 Task: Change the minimum GOP size for "H.264/MPEG-4 Part 10/AVC encoder (x264 10-bit)" to 25.
Action: Mouse moved to (112, 11)
Screenshot: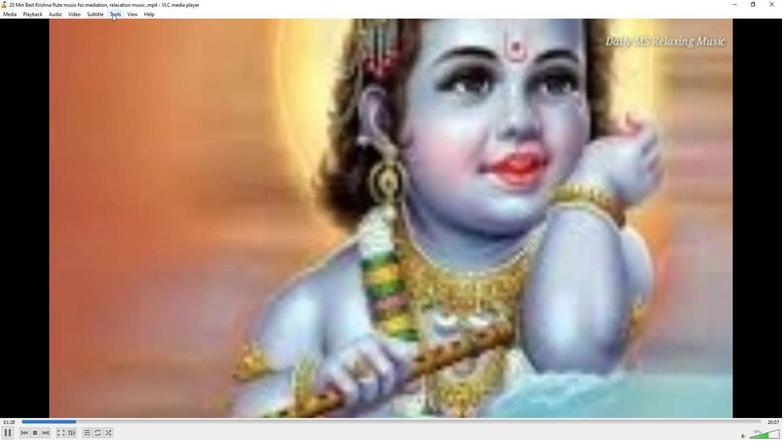 
Action: Mouse pressed left at (112, 11)
Screenshot: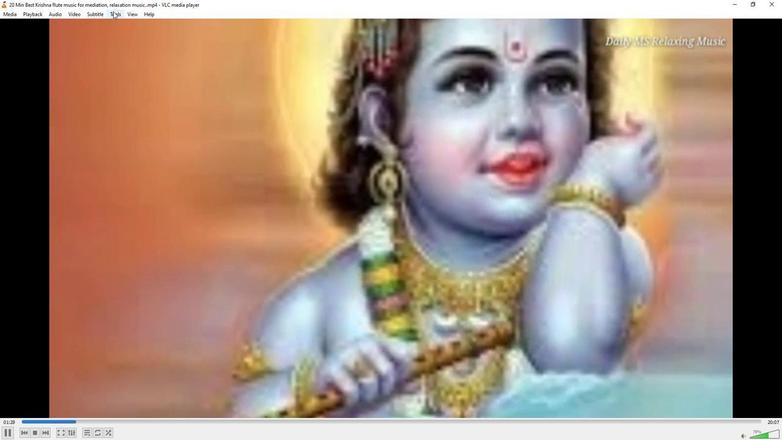 
Action: Mouse moved to (127, 110)
Screenshot: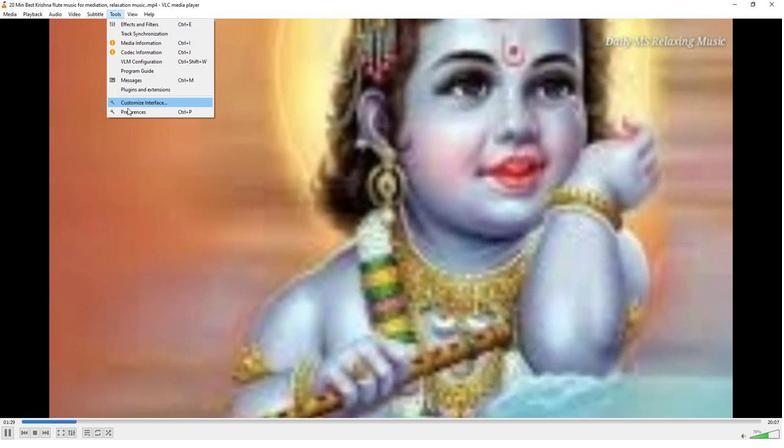 
Action: Mouse pressed left at (127, 110)
Screenshot: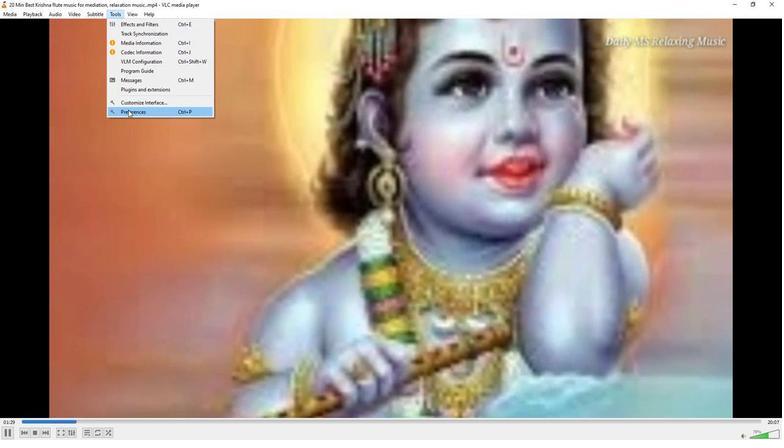 
Action: Mouse moved to (252, 358)
Screenshot: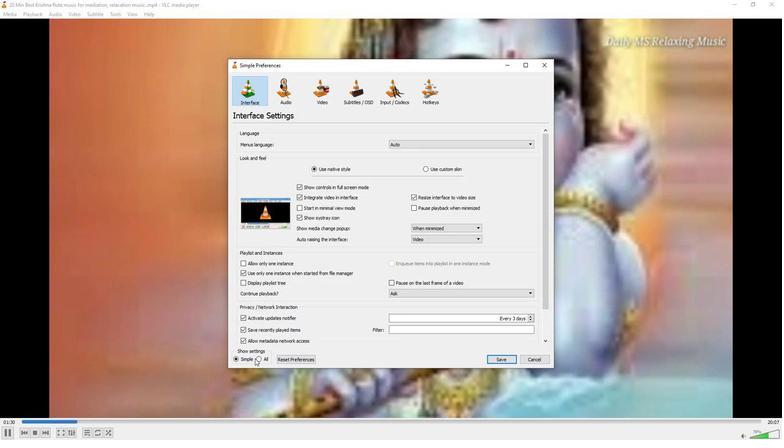 
Action: Mouse pressed left at (252, 358)
Screenshot: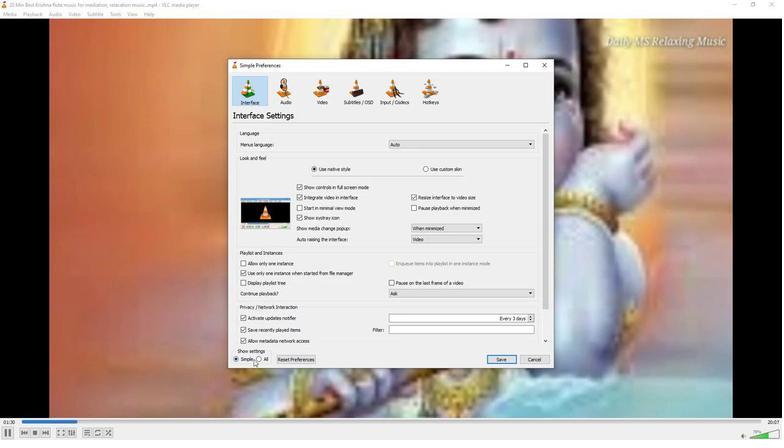 
Action: Mouse moved to (256, 360)
Screenshot: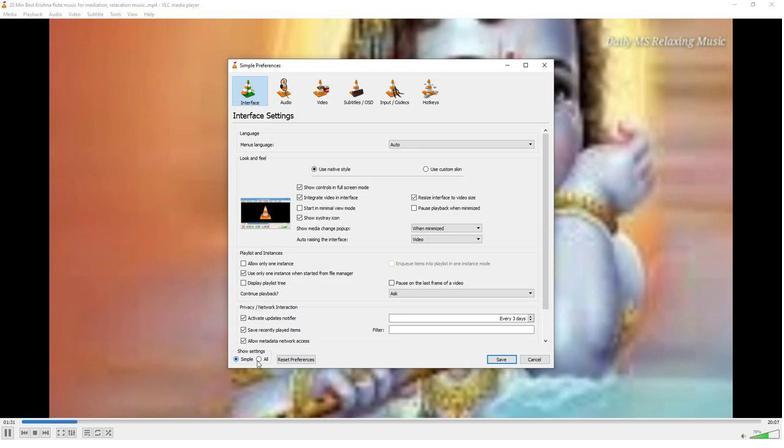
Action: Mouse pressed left at (256, 360)
Screenshot: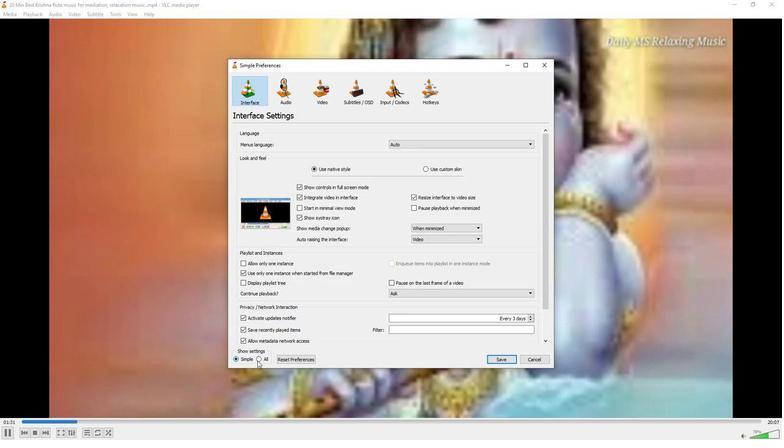 
Action: Mouse moved to (249, 274)
Screenshot: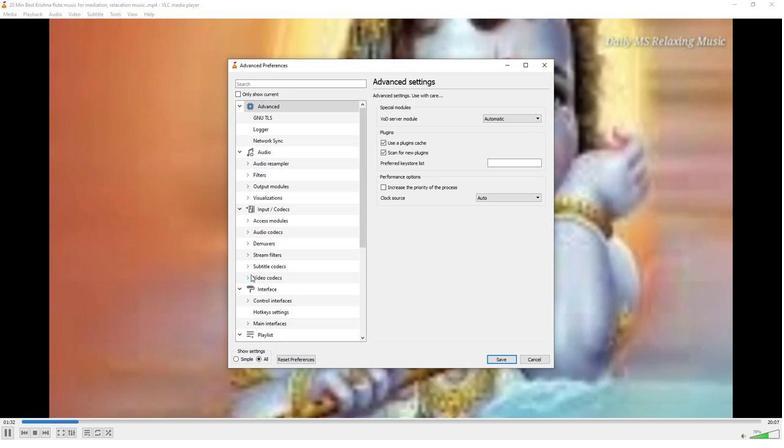 
Action: Mouse pressed left at (249, 274)
Screenshot: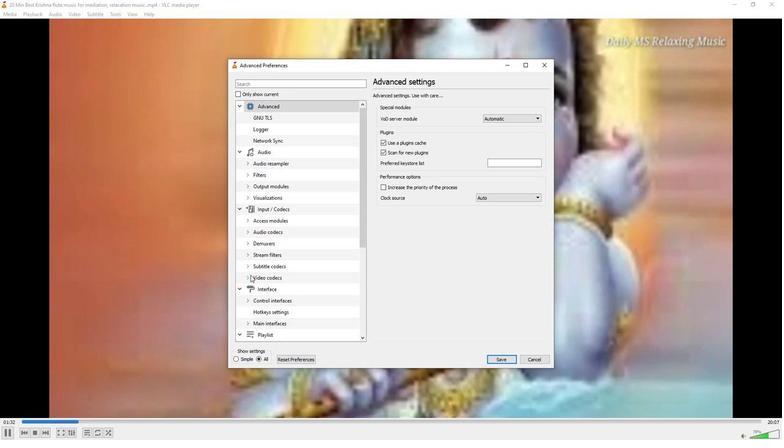 
Action: Mouse moved to (270, 283)
Screenshot: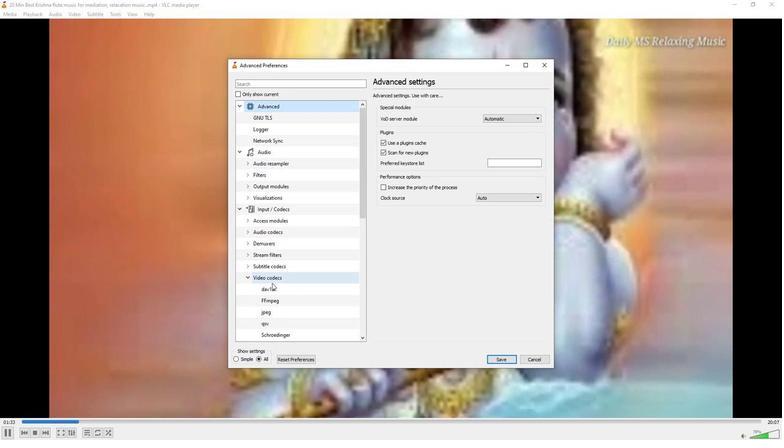 
Action: Mouse scrolled (270, 282) with delta (0, 0)
Screenshot: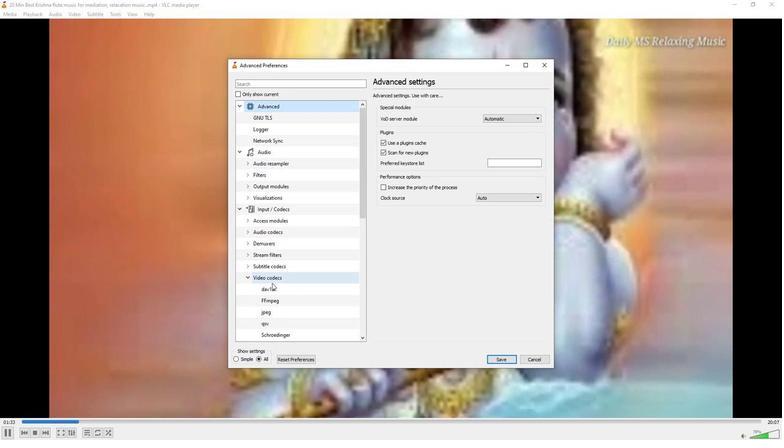 
Action: Mouse scrolled (270, 282) with delta (0, 0)
Screenshot: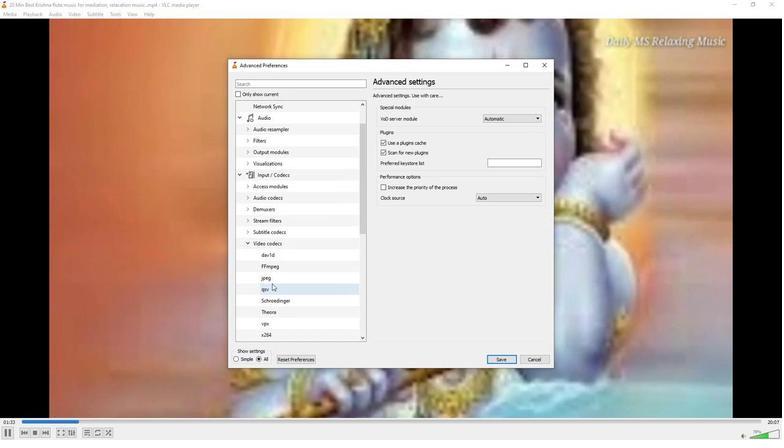 
Action: Mouse moved to (270, 308)
Screenshot: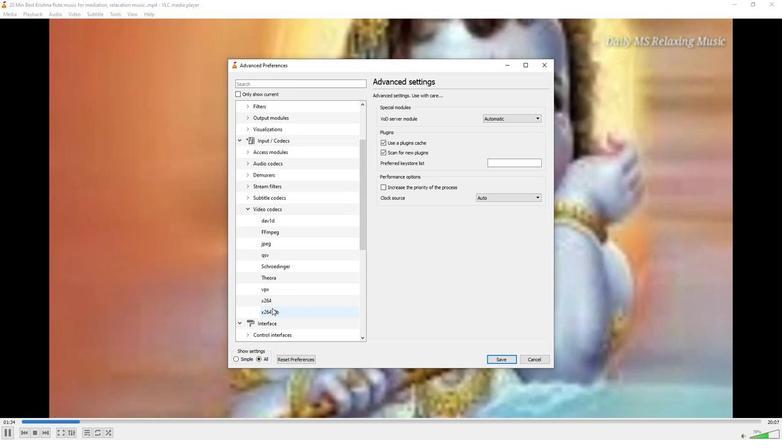 
Action: Mouse pressed left at (270, 308)
Screenshot: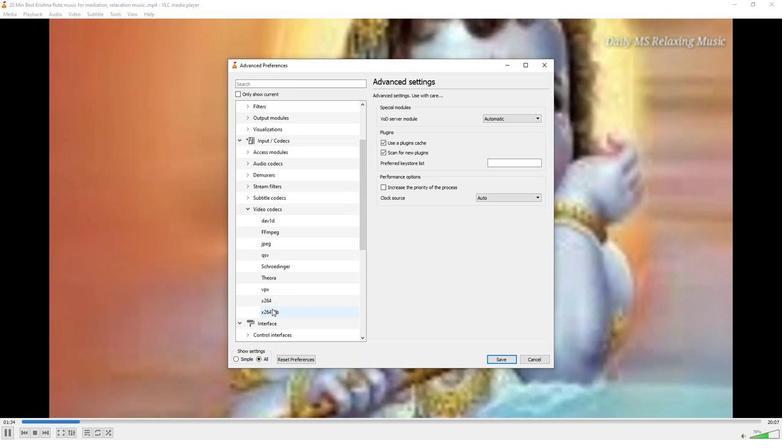 
Action: Mouse moved to (486, 341)
Screenshot: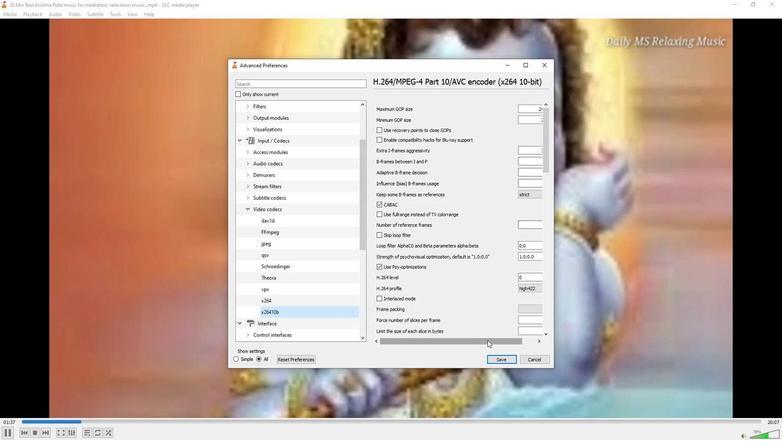 
Action: Mouse pressed left at (486, 341)
Screenshot: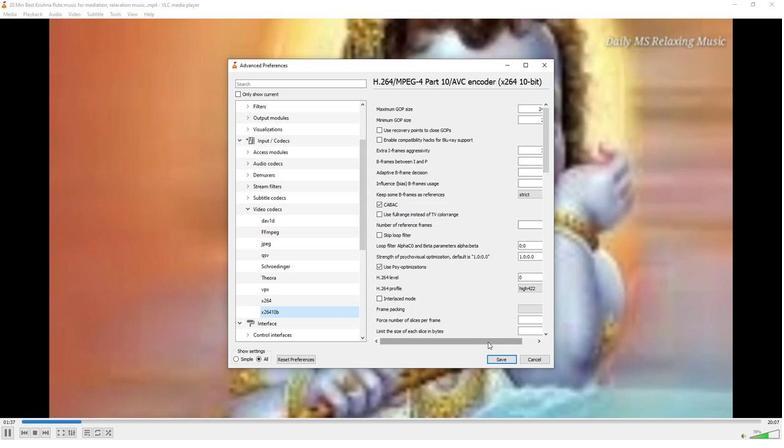 
Action: Mouse moved to (533, 116)
Screenshot: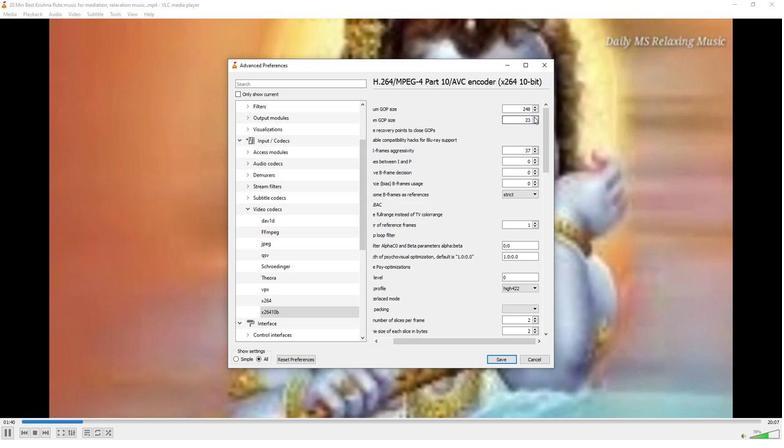 
Action: Mouse pressed left at (533, 116)
Screenshot: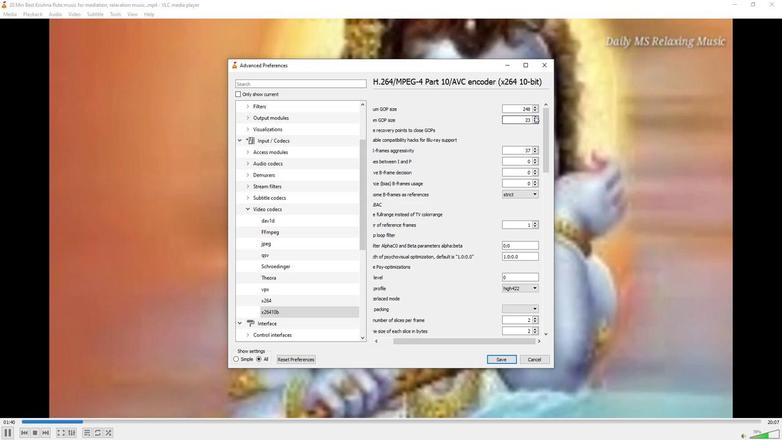 
Action: Mouse pressed left at (533, 116)
Screenshot: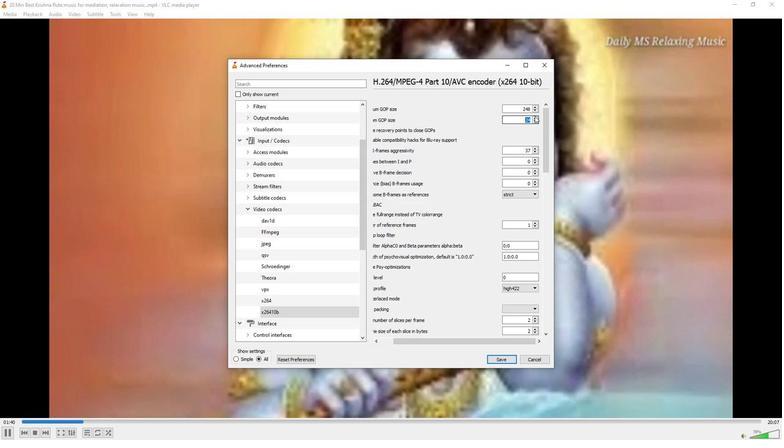
Action: Mouse moved to (489, 124)
Screenshot: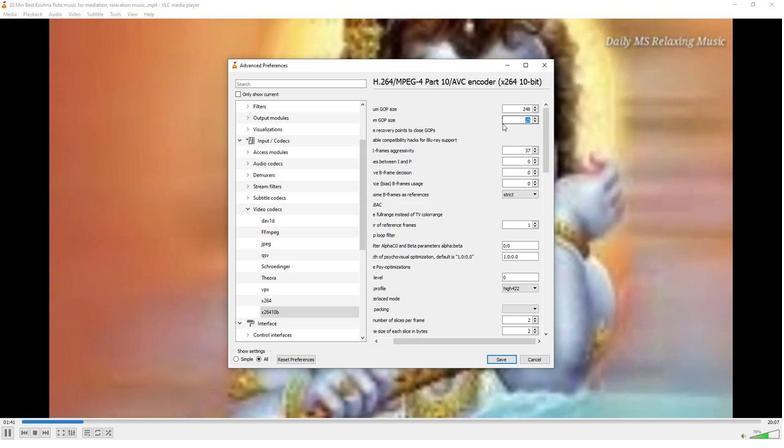 
Action: Mouse pressed left at (489, 124)
Screenshot: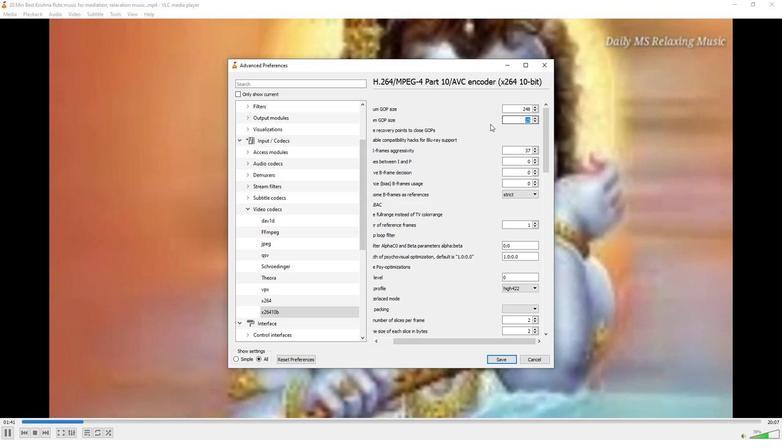 
